 Task: Move the task Create a new online platform for online language translation services to the section To-Do in the project ArtiZen and sort the tasks in the project by Last modified on
Action: Mouse moved to (423, 349)
Screenshot: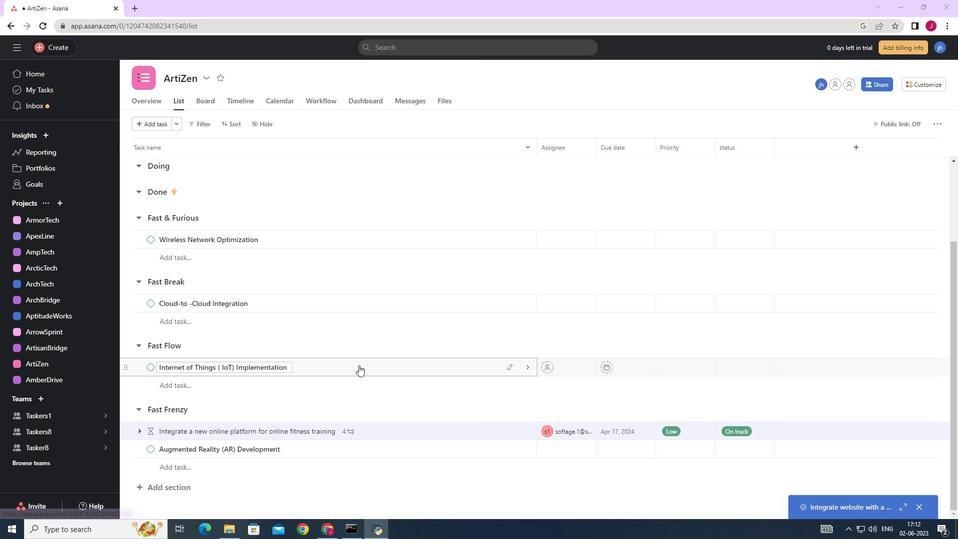 
Action: Mouse scrolled (423, 350) with delta (0, 0)
Screenshot: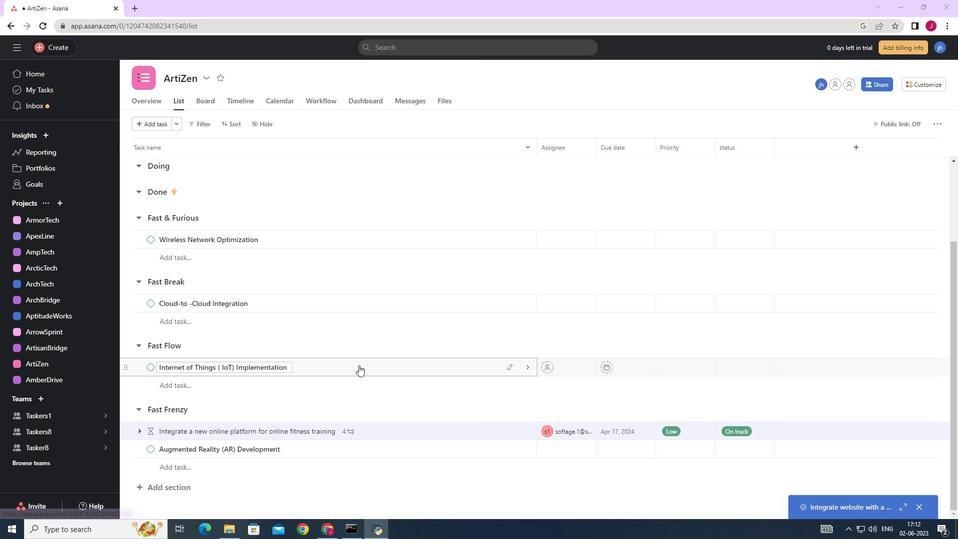 
Action: Mouse moved to (423, 348)
Screenshot: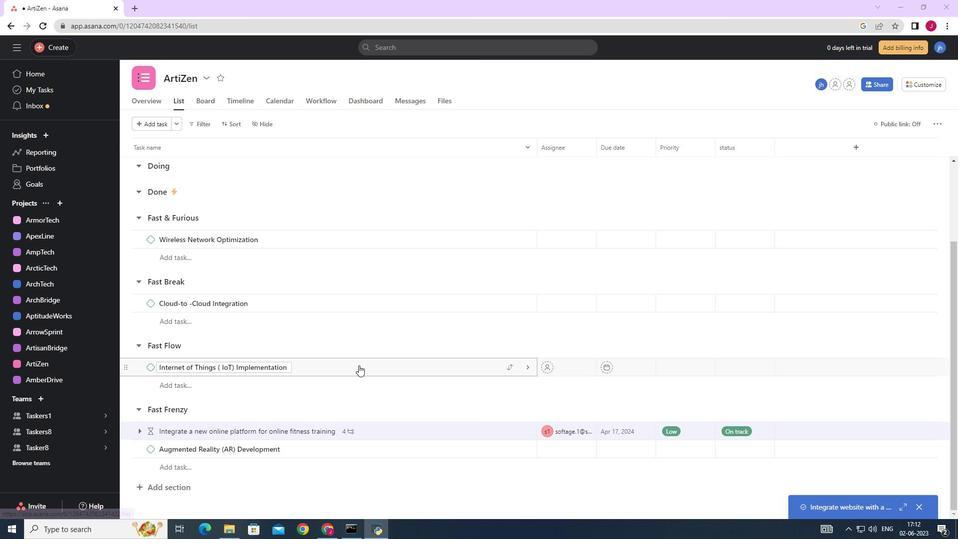 
Action: Mouse scrolled (423, 349) with delta (0, 0)
Screenshot: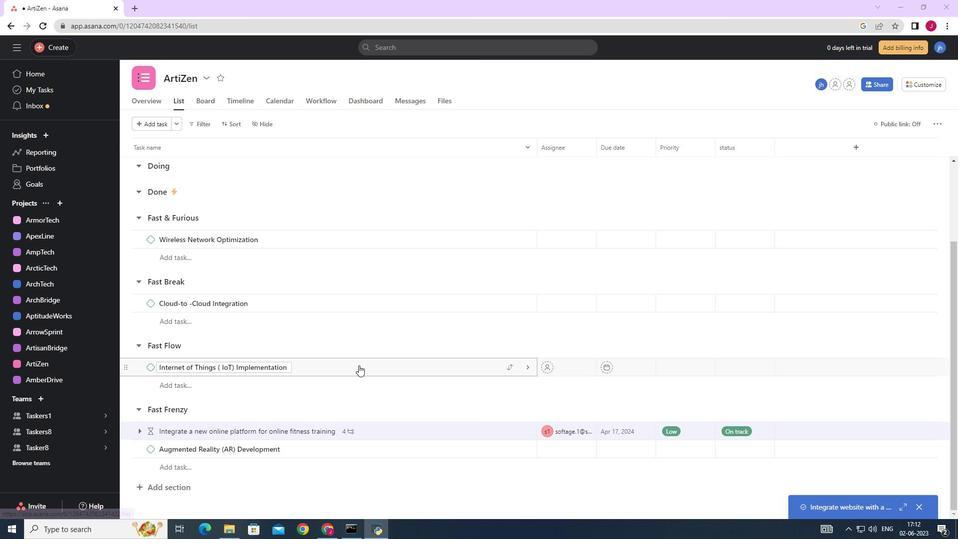 
Action: Mouse moved to (423, 346)
Screenshot: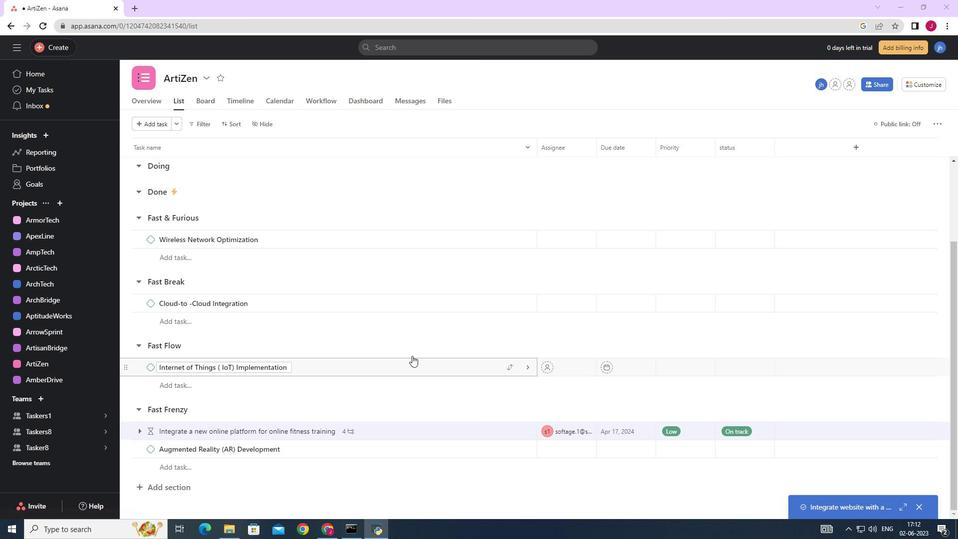 
Action: Mouse scrolled (423, 348) with delta (0, 0)
Screenshot: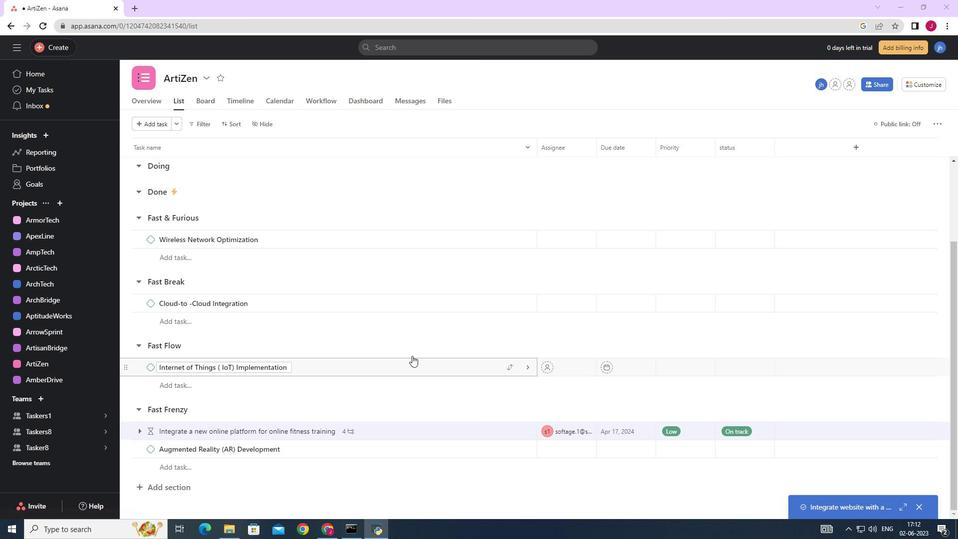 
Action: Mouse moved to (421, 338)
Screenshot: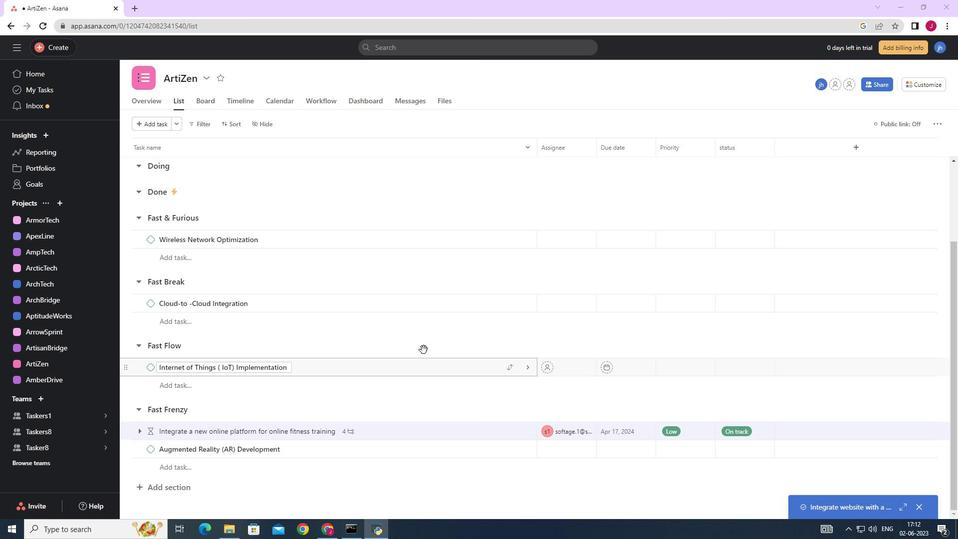 
Action: Mouse scrolled (421, 340) with delta (0, 0)
Screenshot: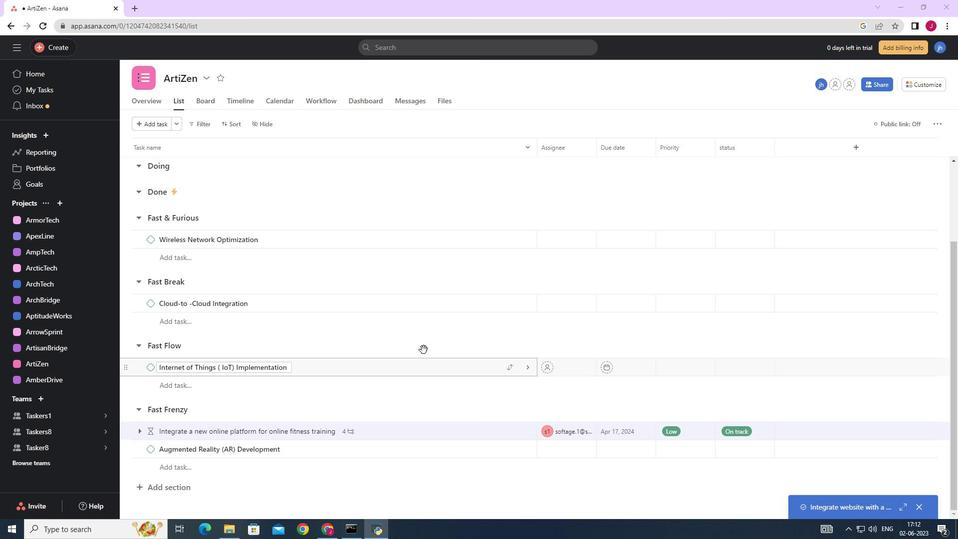 
Action: Mouse moved to (512, 203)
Screenshot: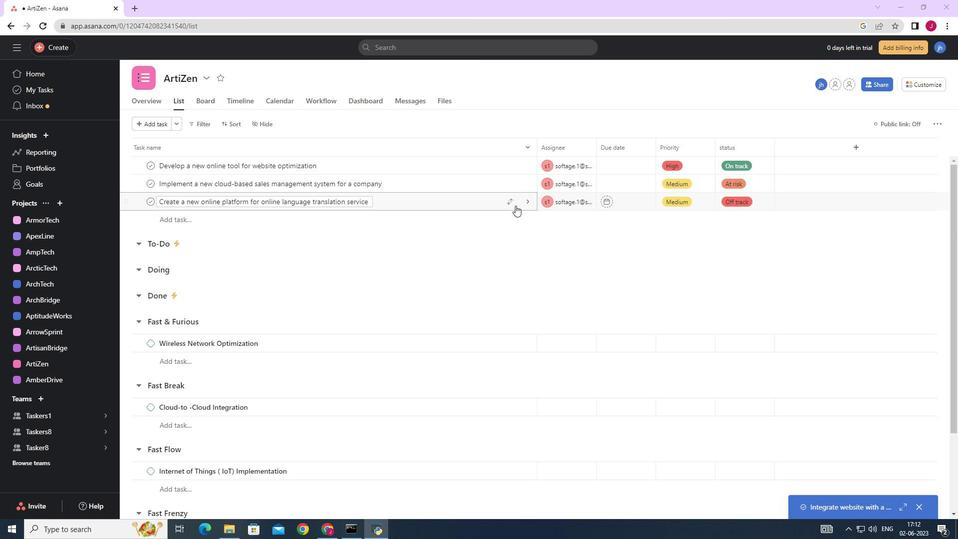 
Action: Mouse pressed left at (512, 203)
Screenshot: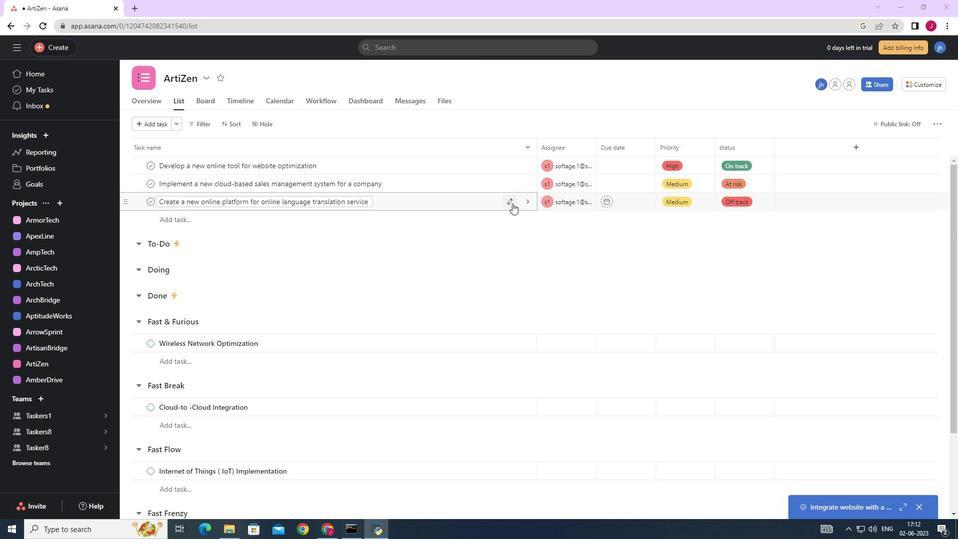 
Action: Mouse moved to (458, 254)
Screenshot: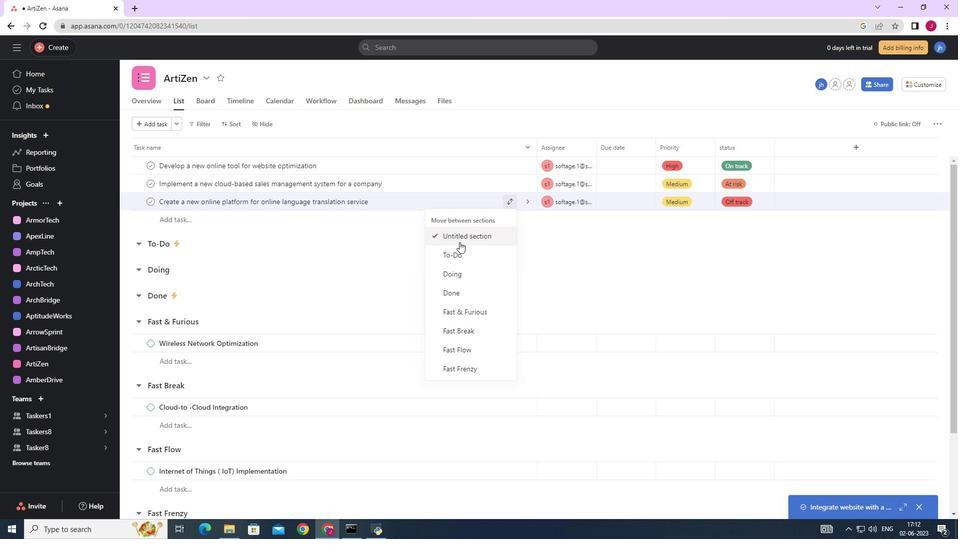 
Action: Mouse pressed left at (458, 254)
Screenshot: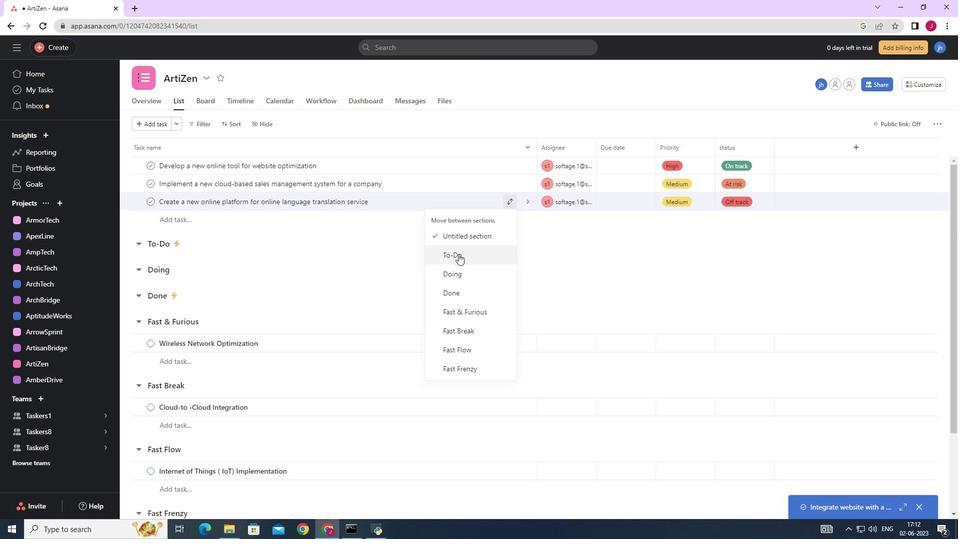 
Action: Mouse moved to (234, 125)
Screenshot: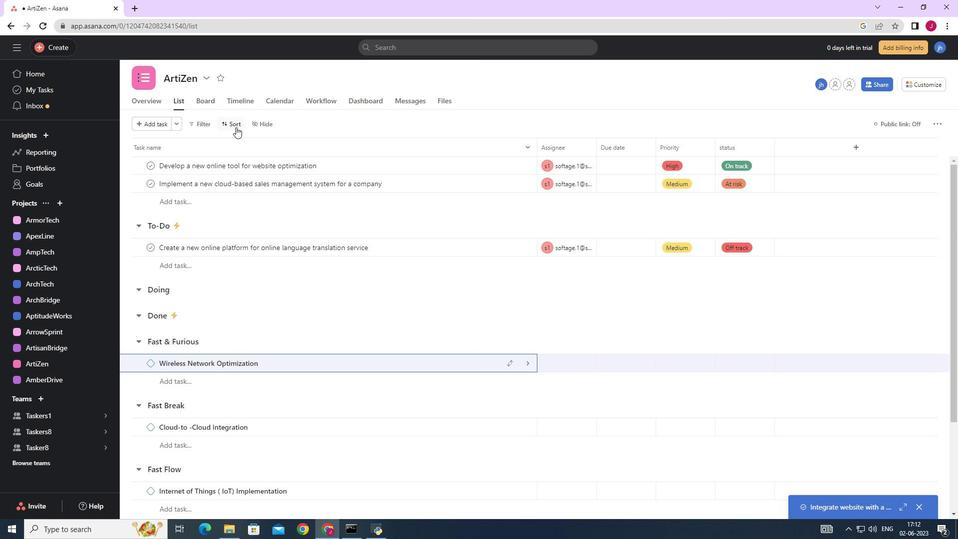 
Action: Mouse pressed left at (234, 125)
Screenshot: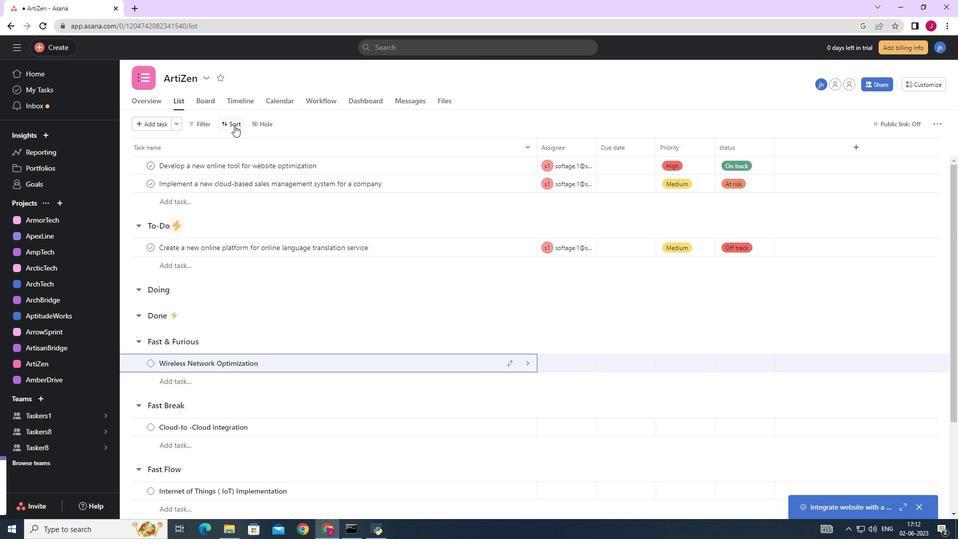 
Action: Mouse moved to (274, 262)
Screenshot: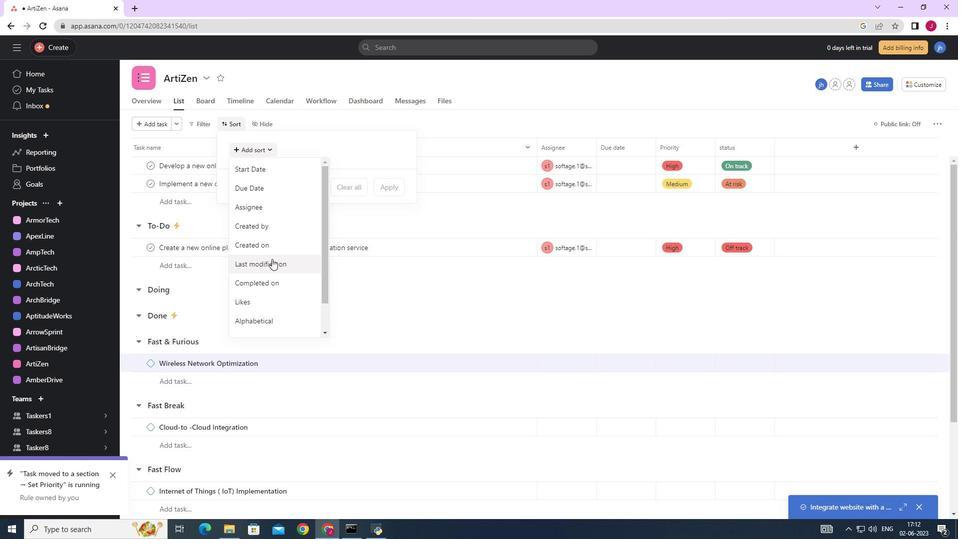
Action: Mouse pressed left at (274, 262)
Screenshot: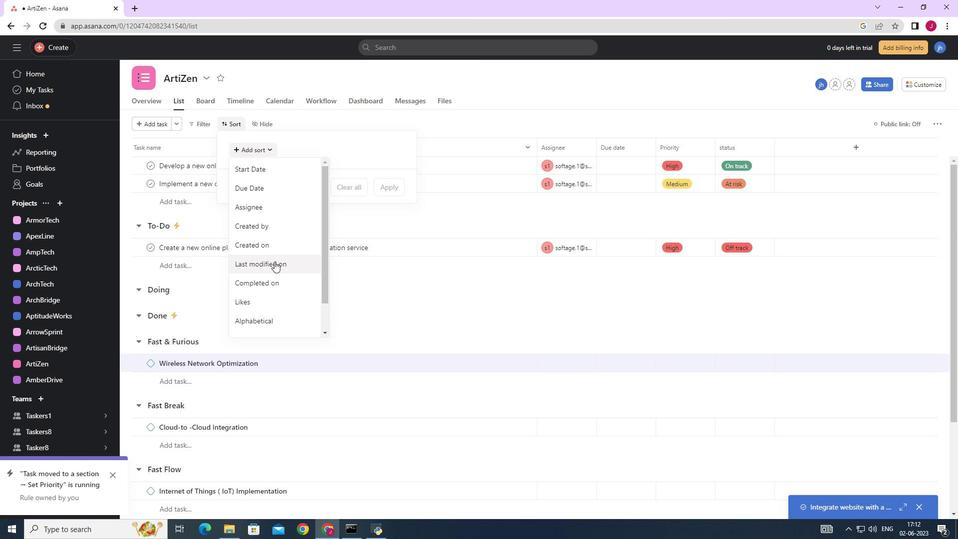 
Action: Mouse moved to (380, 230)
Screenshot: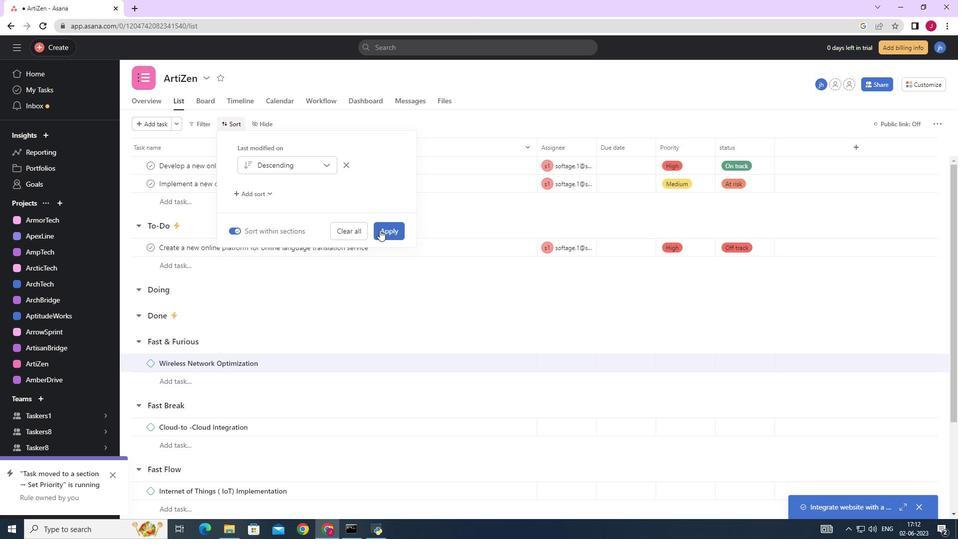 
Action: Mouse pressed left at (380, 230)
Screenshot: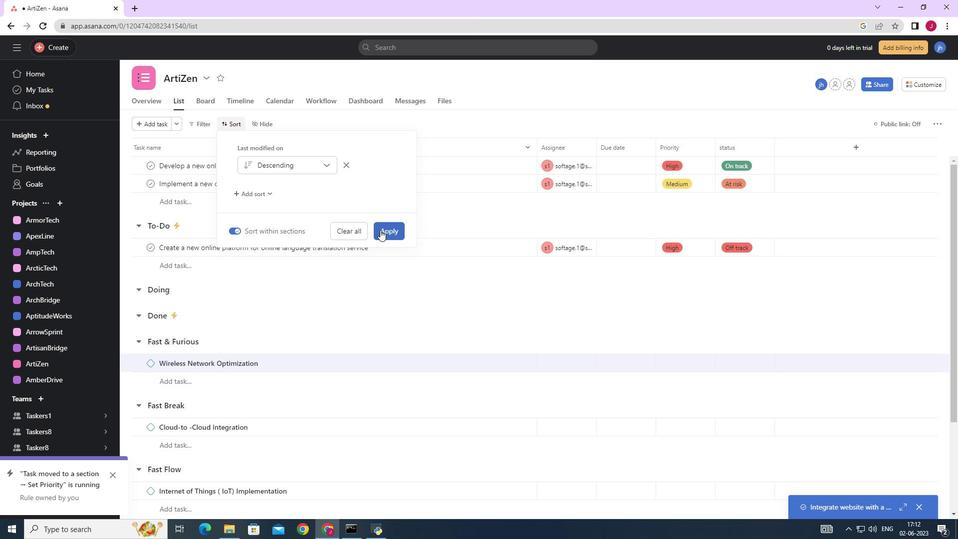 
